 Task: Create a new Teams meeting for 6/26/2023 from 8:00 AM to 8:30 AM without sending the invitation.
Action: Mouse moved to (18, 57)
Screenshot: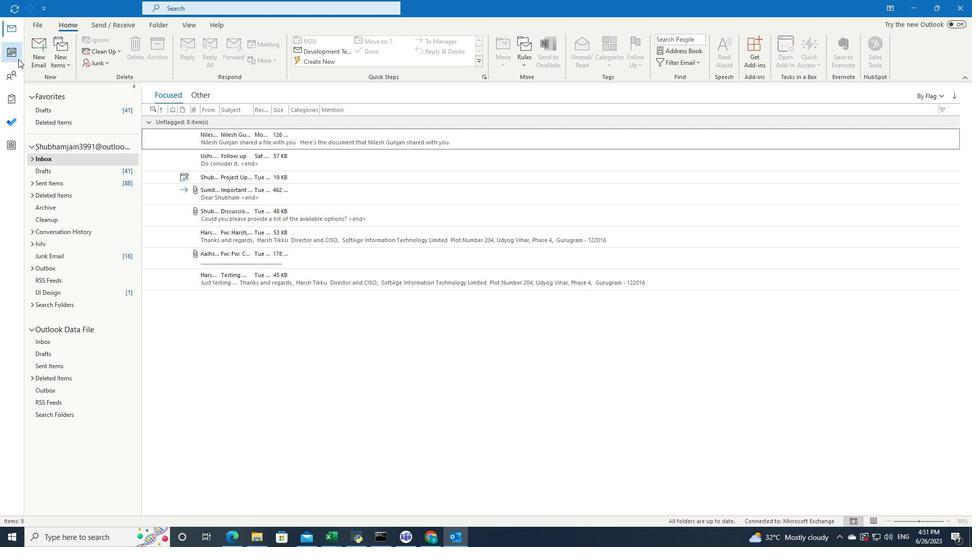 
Action: Mouse pressed left at (18, 57)
Screenshot: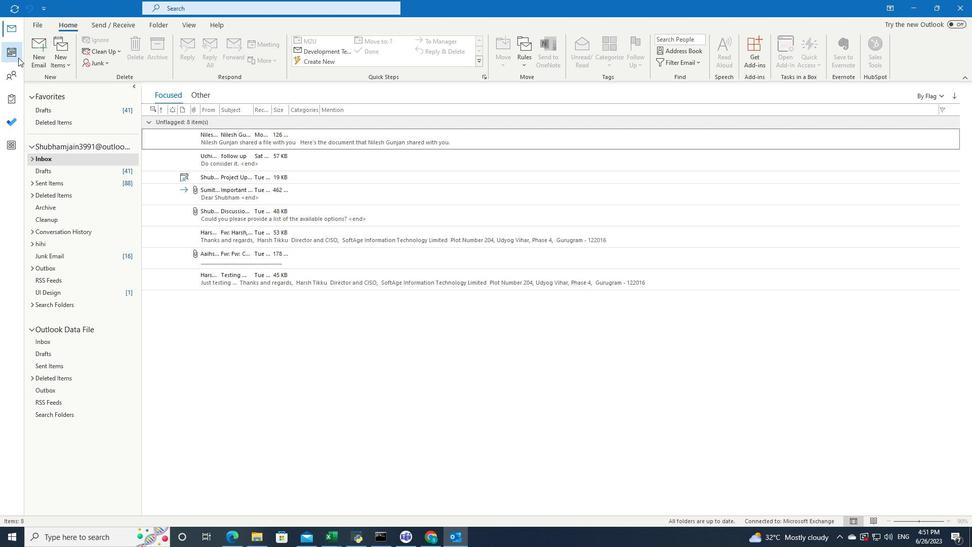 
Action: Mouse pressed left at (18, 57)
Screenshot: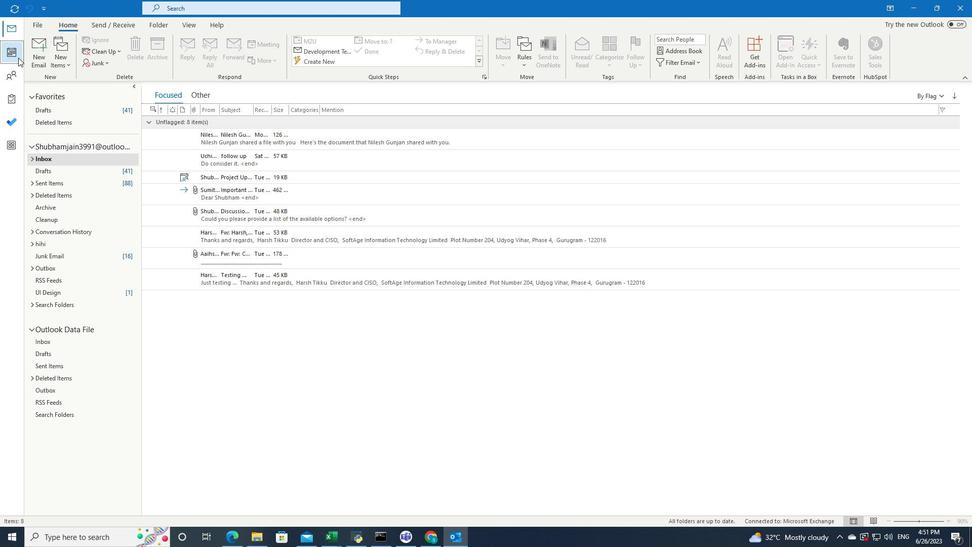 
Action: Mouse moved to (80, 52)
Screenshot: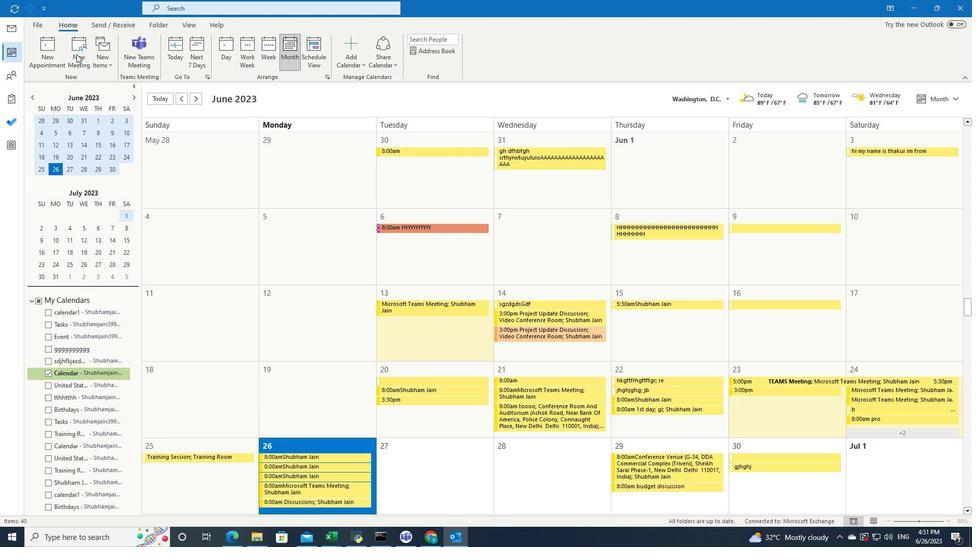
Action: Mouse pressed left at (80, 52)
Screenshot: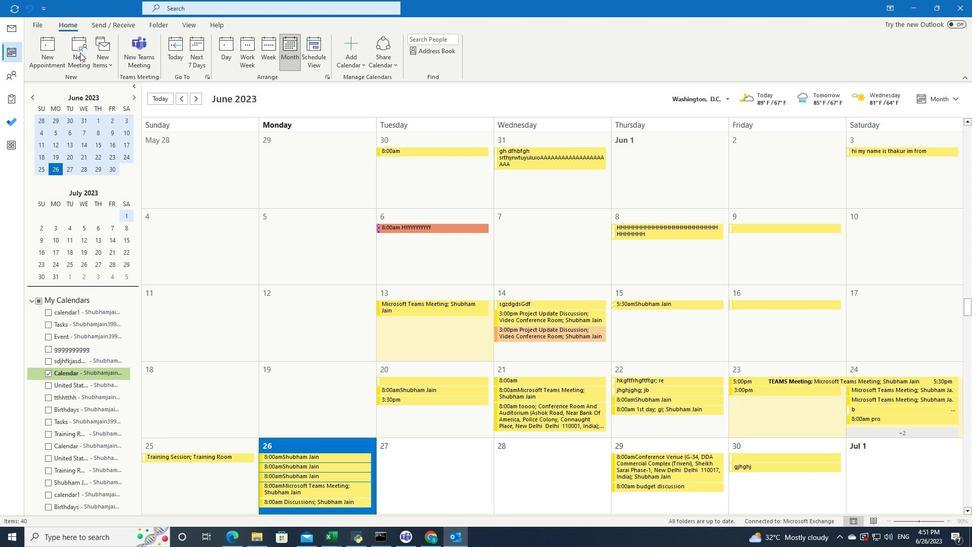 
Action: Mouse pressed left at (80, 52)
Screenshot: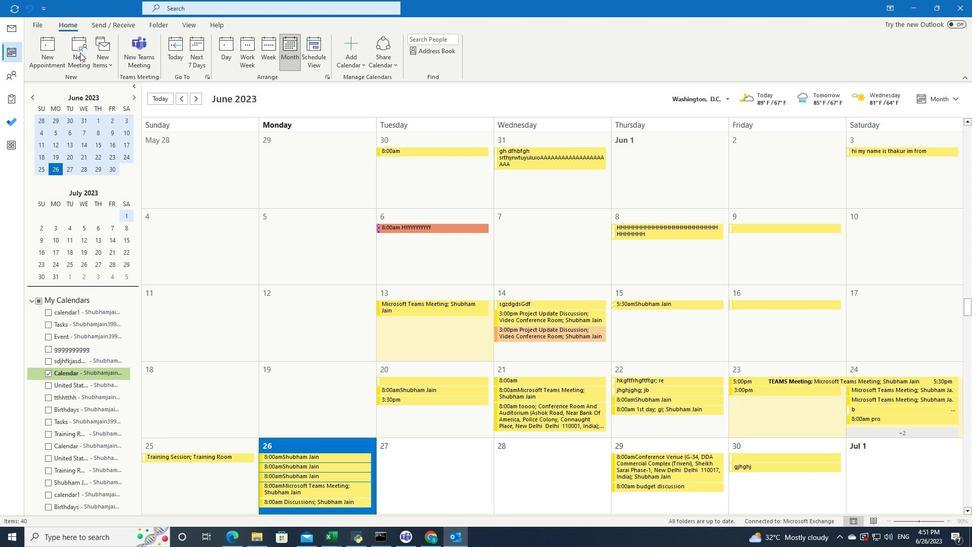 
Action: Mouse moved to (540, 59)
Screenshot: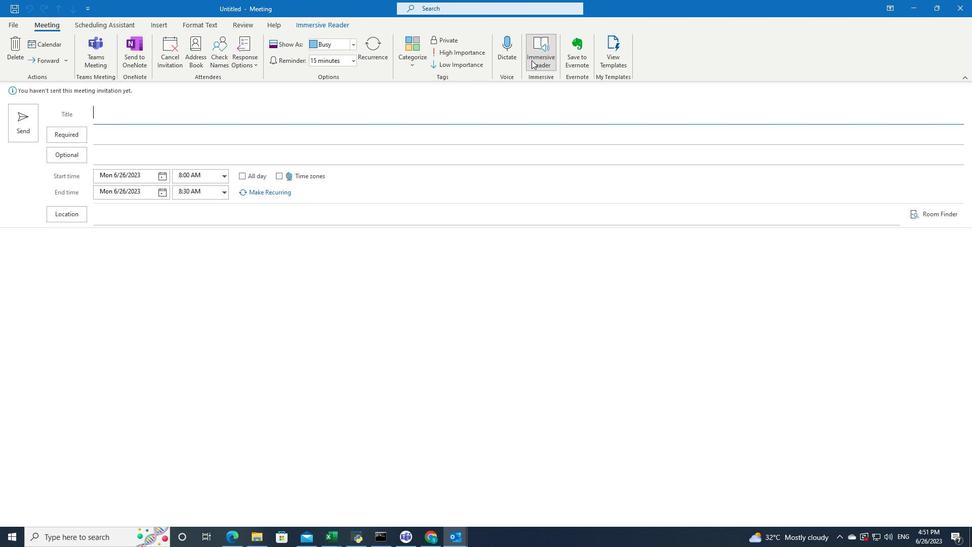 
Action: Mouse pressed left at (540, 59)
Screenshot: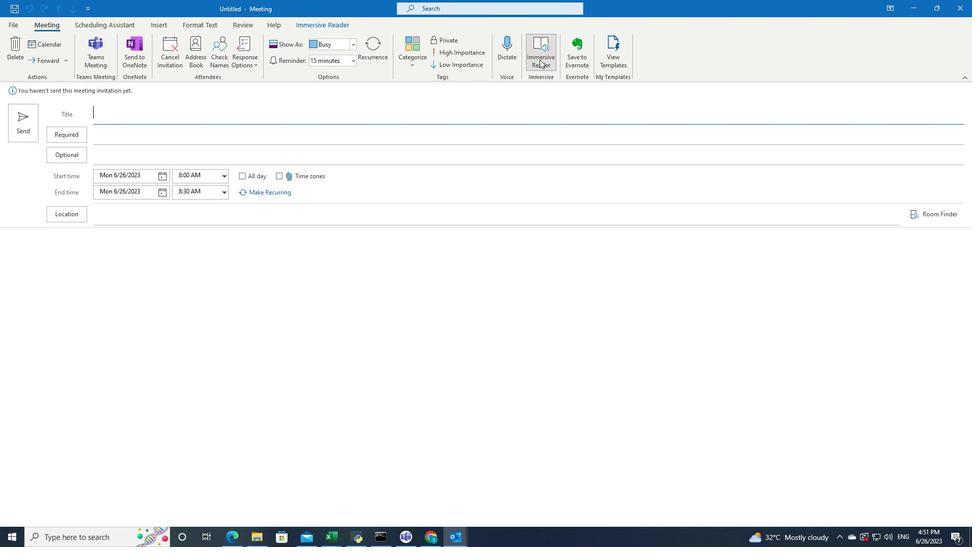 
Action: Mouse pressed left at (540, 59)
Screenshot: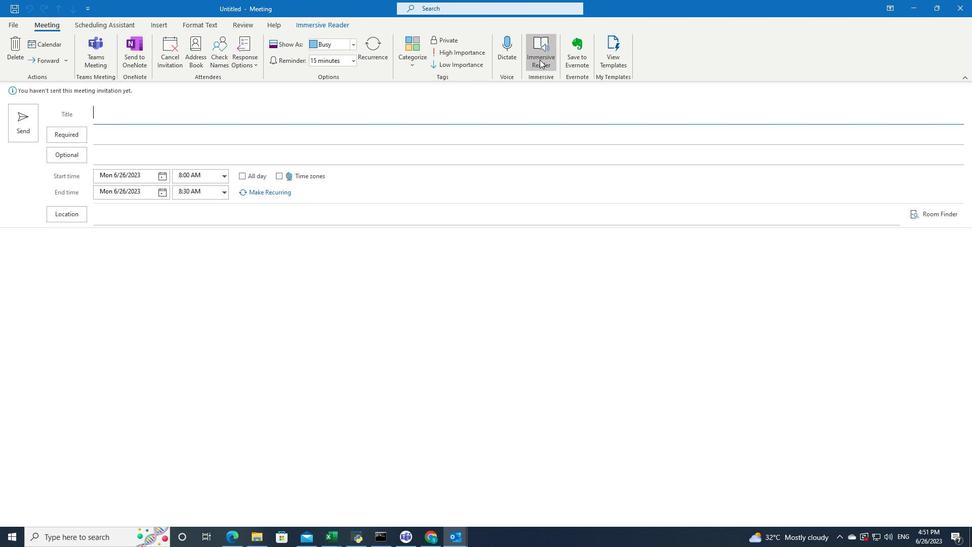 
Action: Mouse moved to (131, 261)
Screenshot: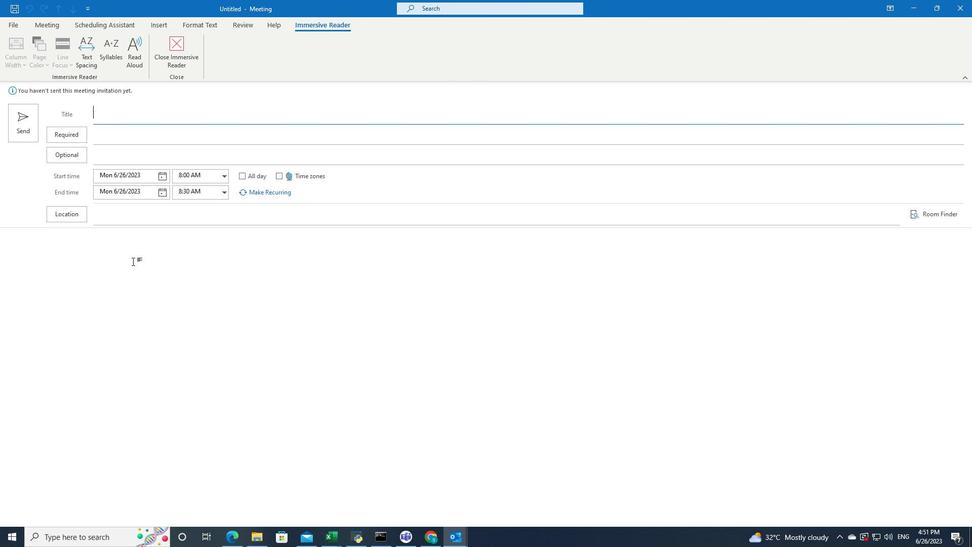 
Action: Mouse pressed left at (131, 261)
Screenshot: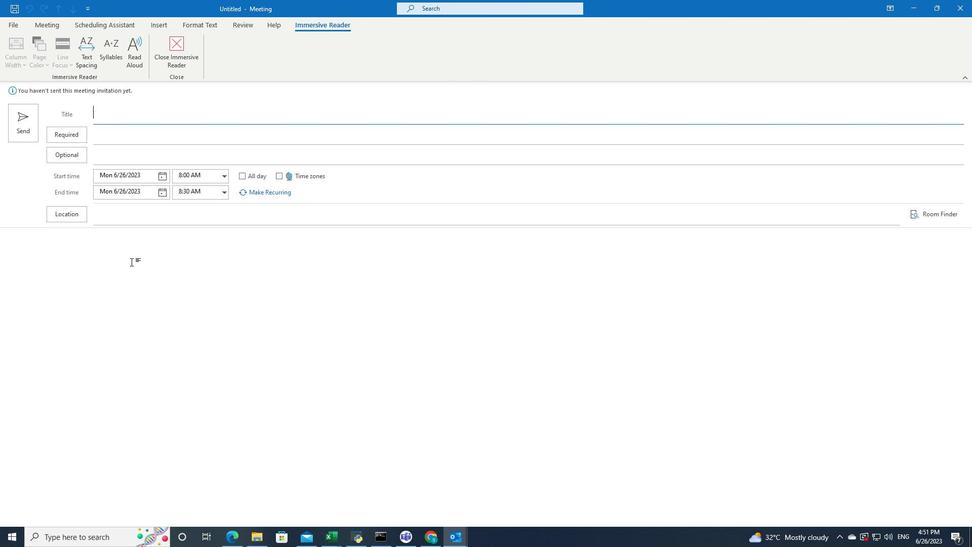 
Action: Mouse moved to (45, 65)
Screenshot: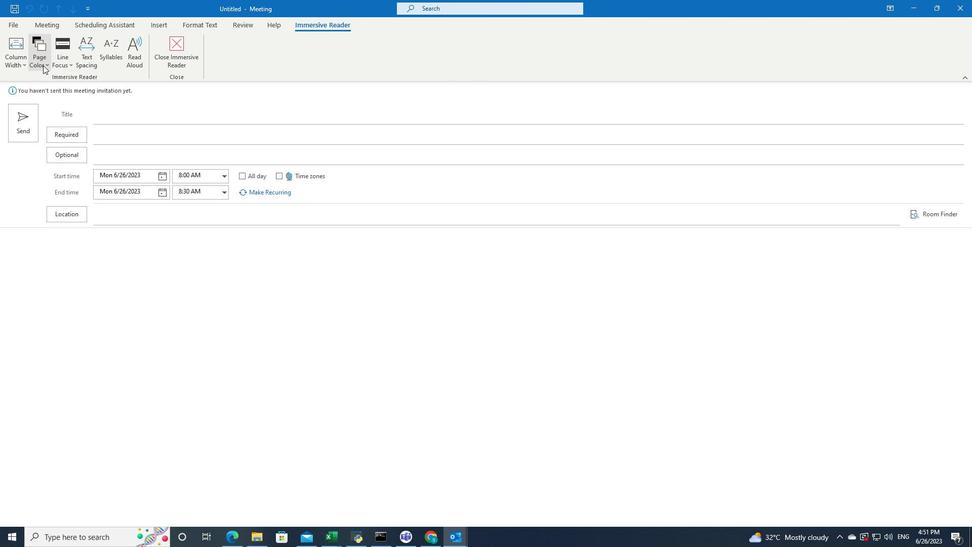 
Action: Mouse pressed left at (45, 65)
Screenshot: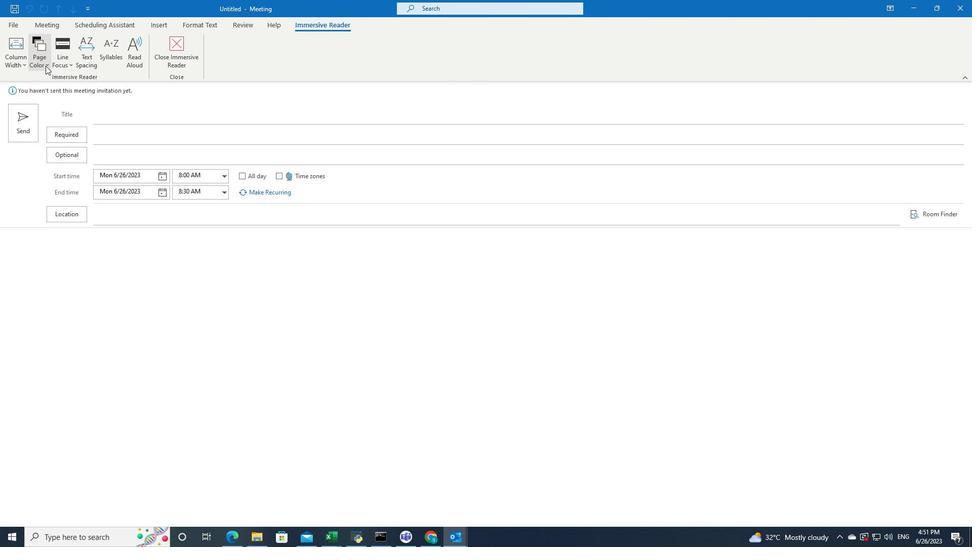 
Action: Mouse moved to (34, 169)
Screenshot: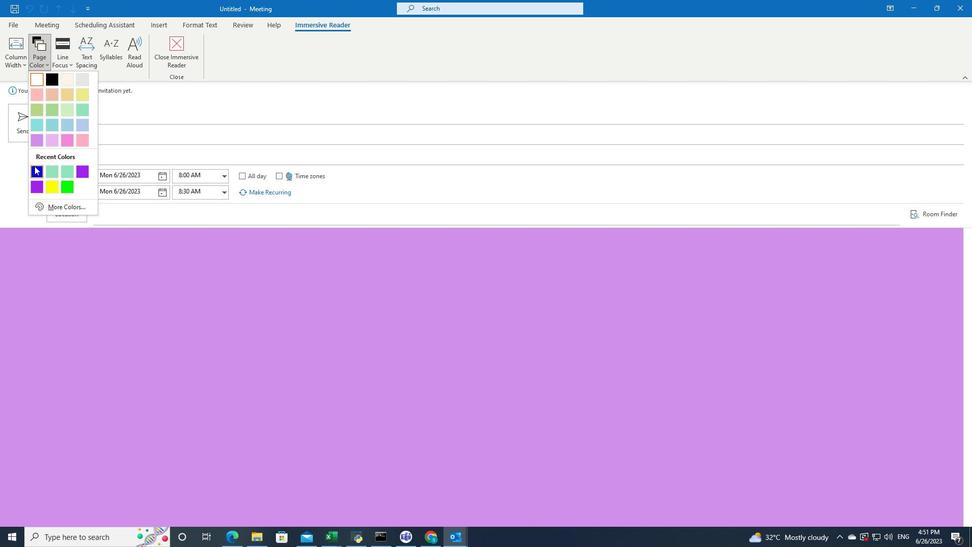 
Action: Mouse pressed left at (34, 169)
Screenshot: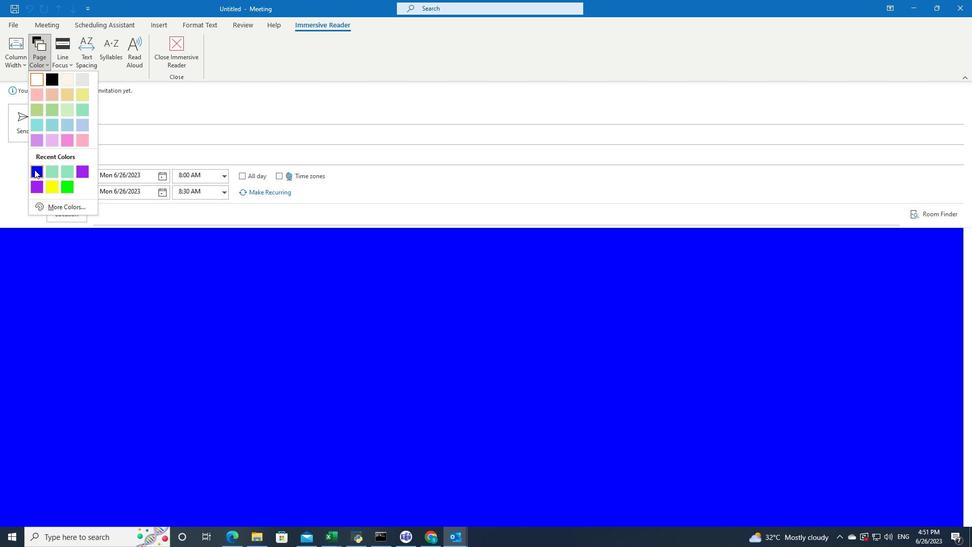 
